 Task: Write a soql queries by using like operator.
Action: Mouse moved to (921, 61)
Screenshot: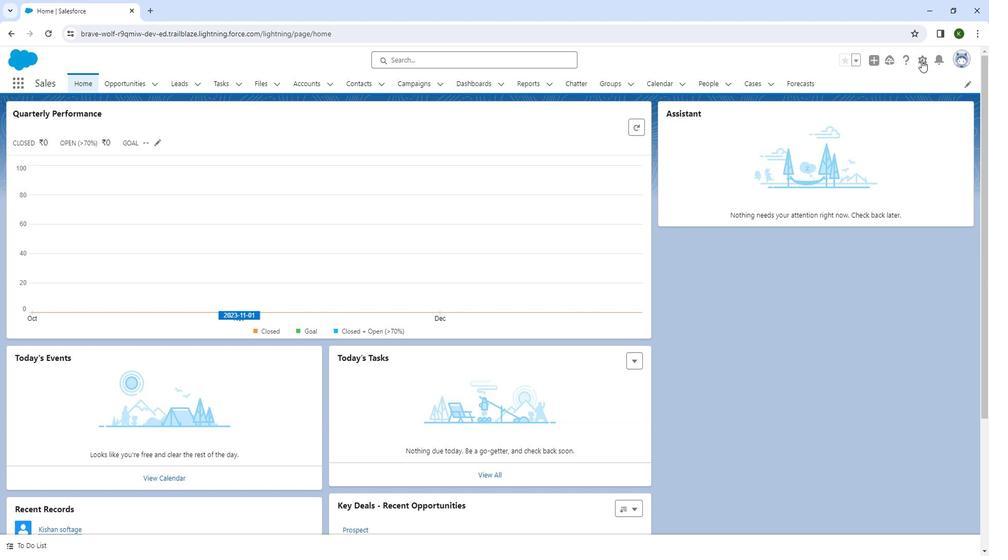 
Action: Mouse pressed left at (921, 61)
Screenshot: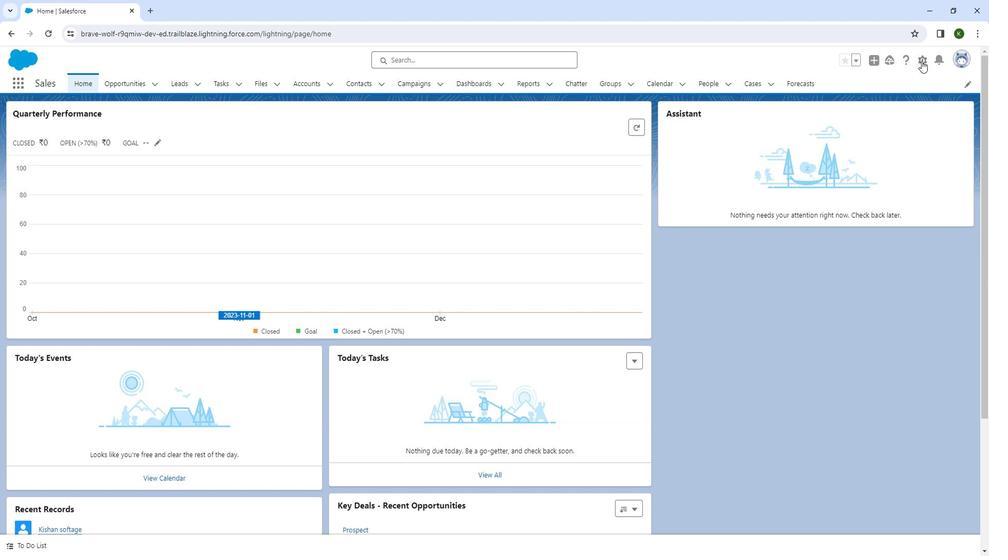 
Action: Mouse moved to (894, 152)
Screenshot: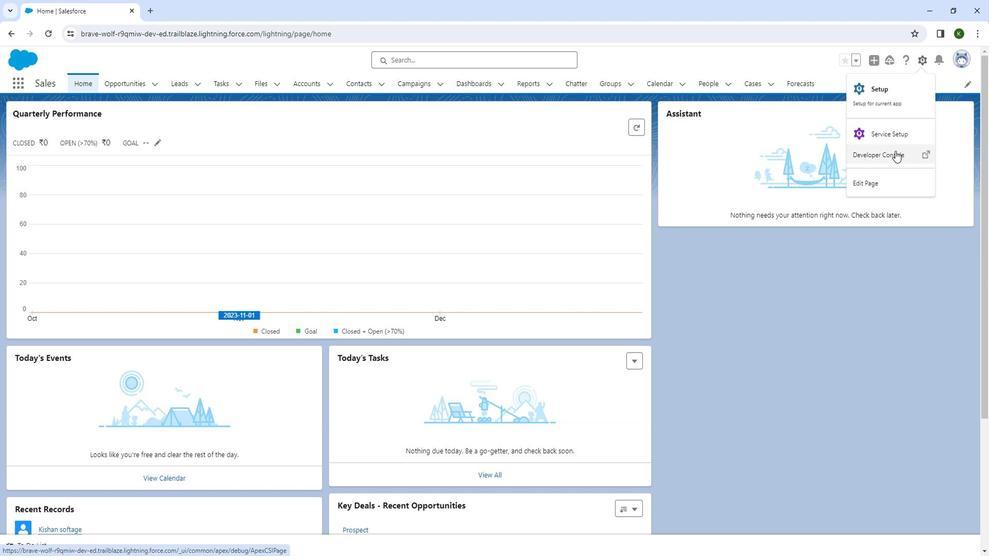 
Action: Mouse pressed right at (894, 152)
Screenshot: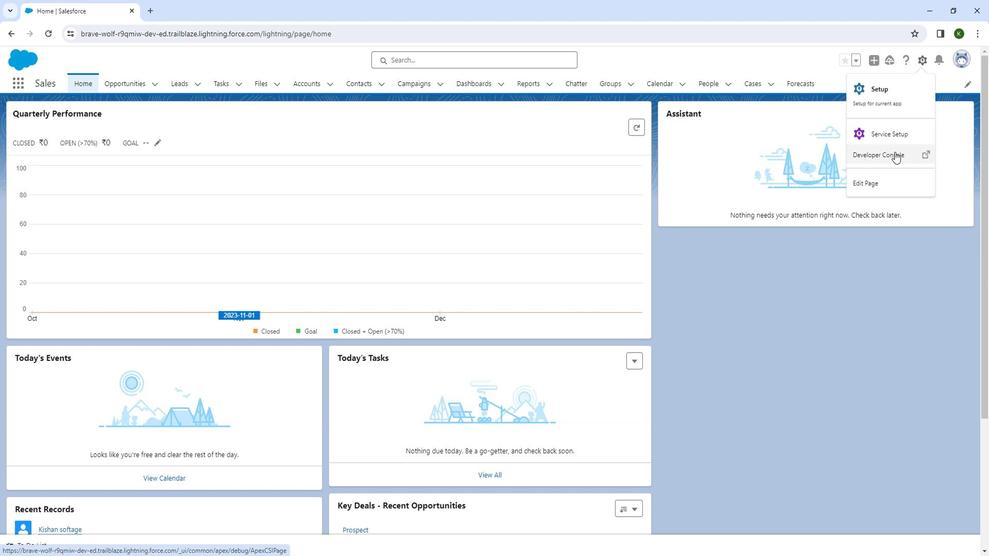 
Action: Mouse moved to (794, 168)
Screenshot: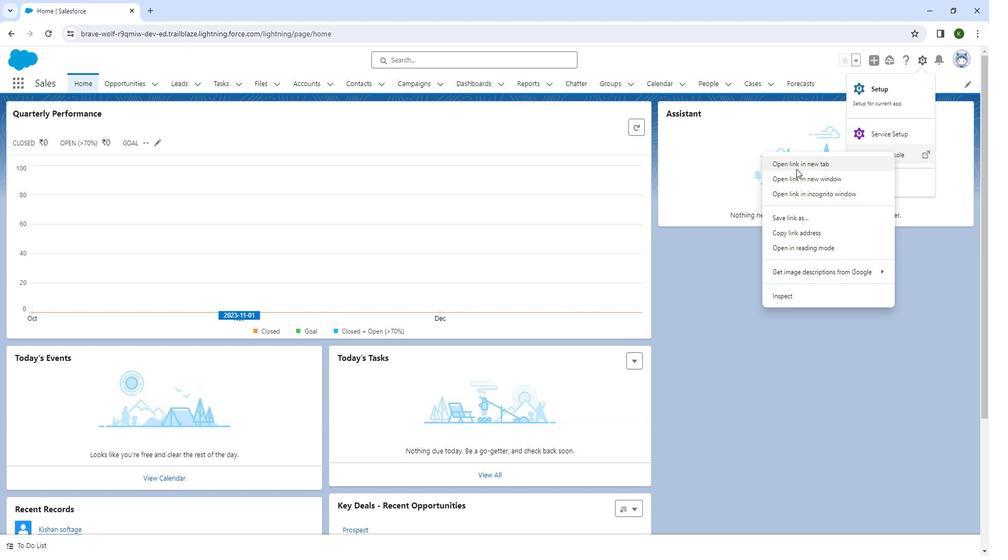 
Action: Mouse pressed left at (794, 168)
Screenshot: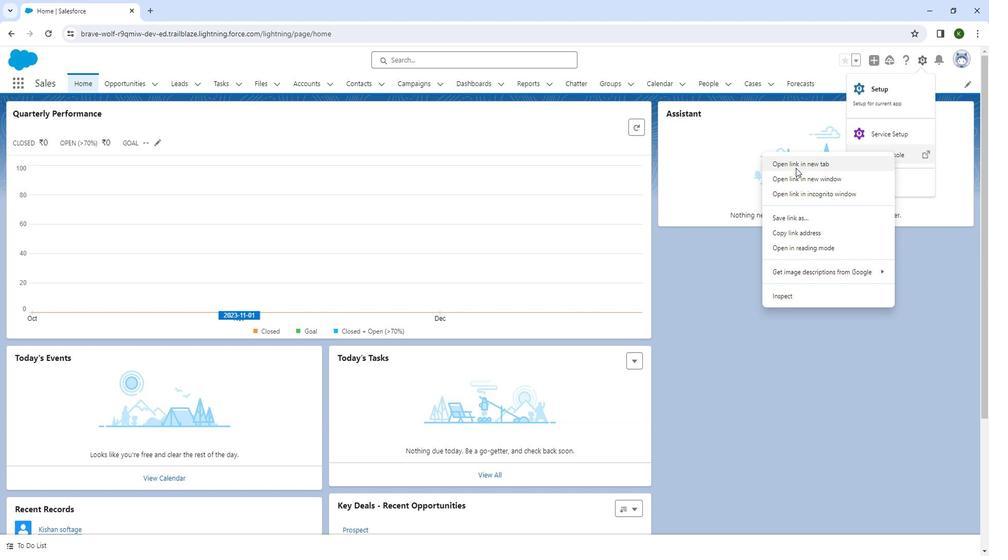 
Action: Mouse moved to (198, 13)
Screenshot: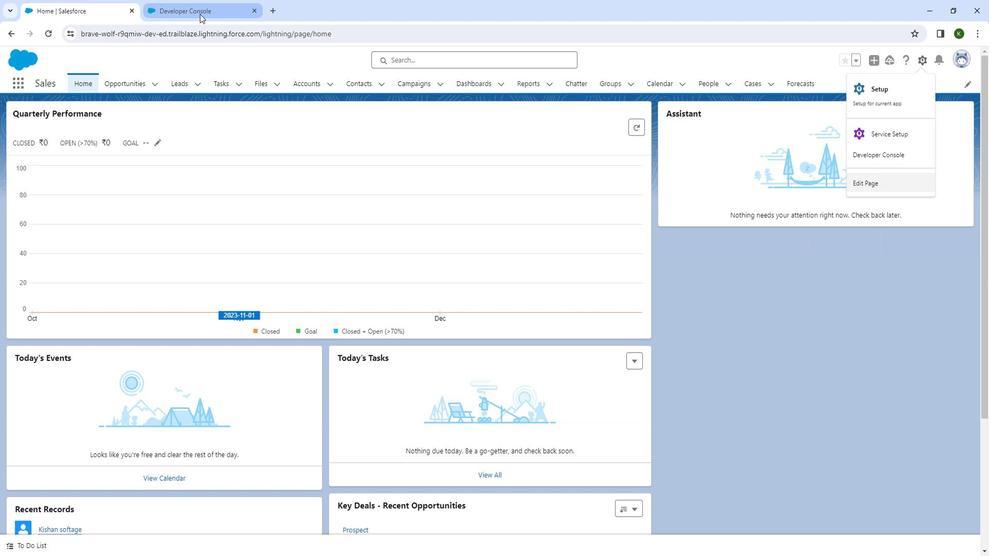 
Action: Mouse pressed left at (198, 13)
Screenshot: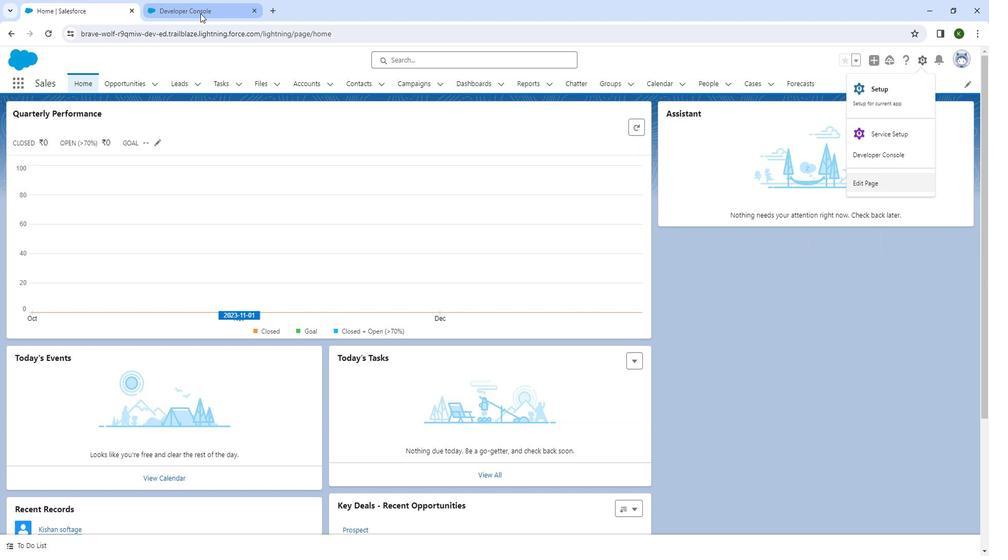 
Action: Mouse moved to (97, 65)
Screenshot: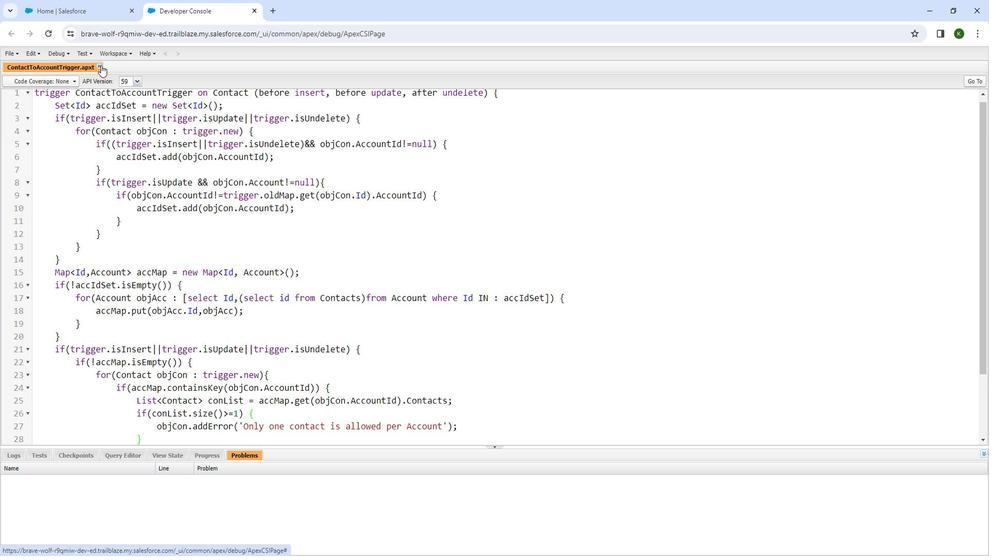 
Action: Mouse pressed left at (97, 65)
Screenshot: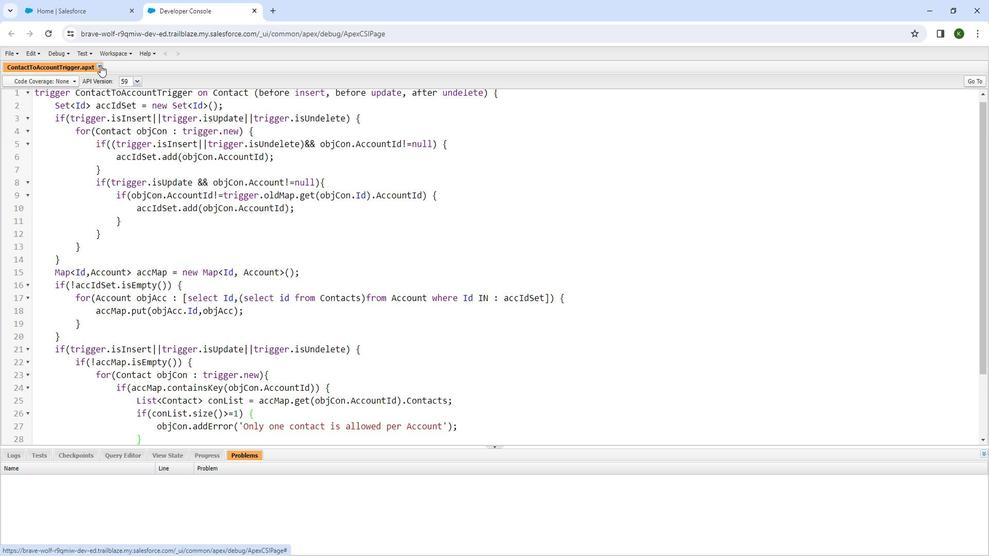 
Action: Mouse moved to (115, 455)
Screenshot: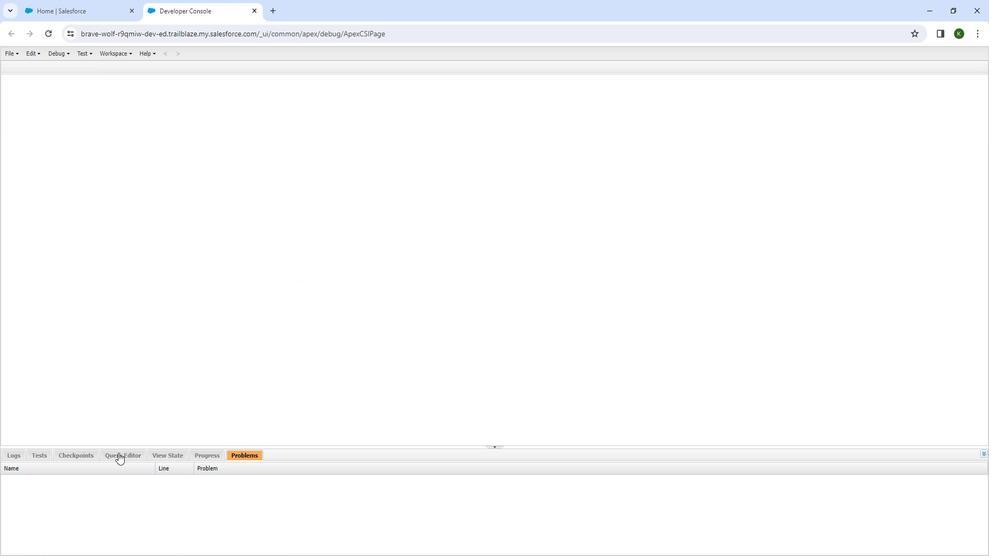 
Action: Mouse pressed left at (115, 455)
Screenshot: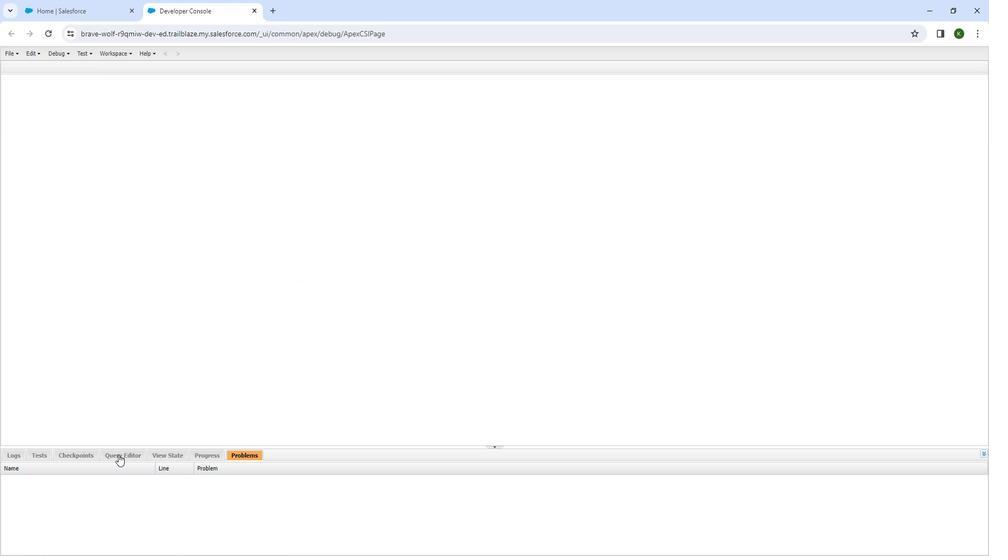 
Action: Mouse moved to (82, 470)
Screenshot: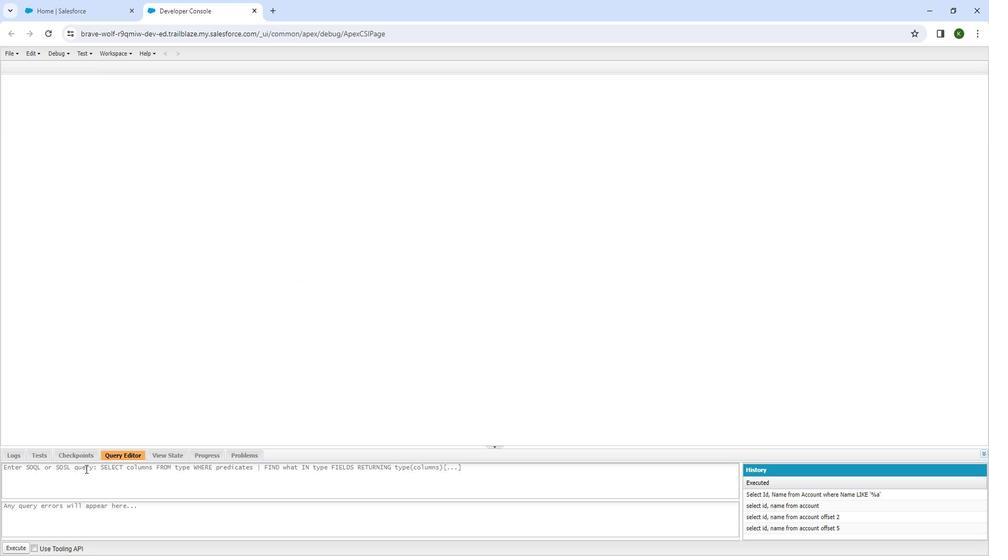 
Action: Mouse pressed left at (82, 470)
Screenshot: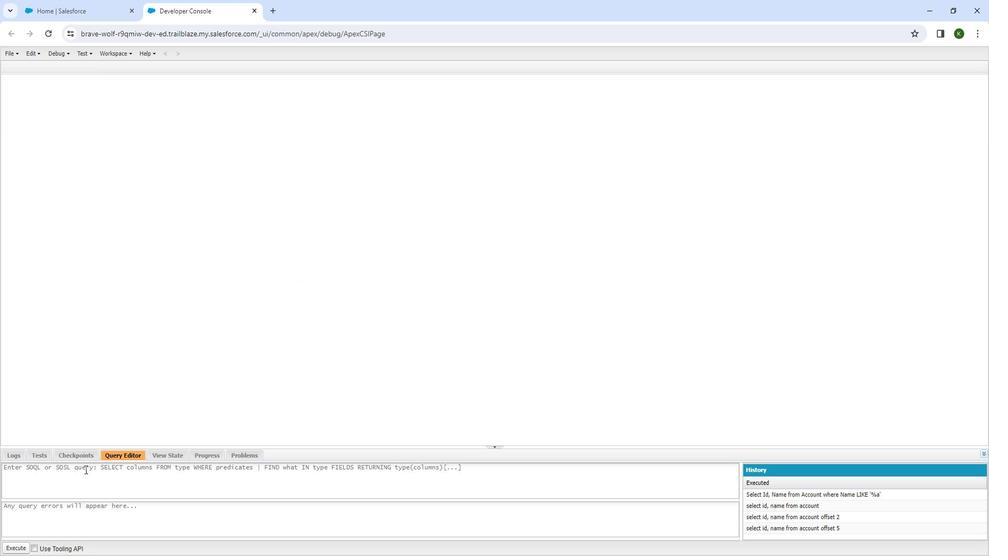 
Action: Mouse moved to (90, 473)
Screenshot: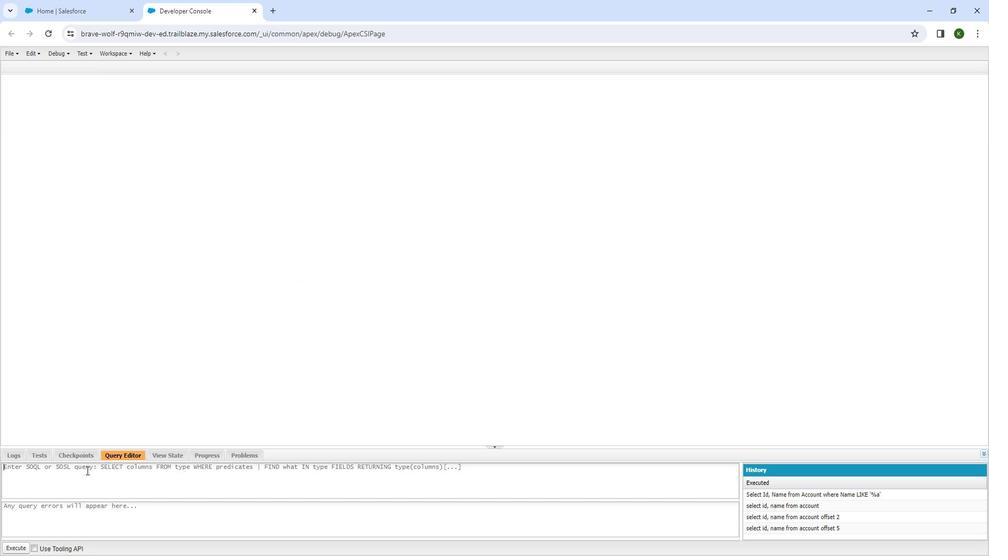 
Action: Key pressed <Key.shift>Select<Key.space><Key.shift_r>Id,<Key.space><Key.shift_r>first<Key.shift_r><Key.shift_r>Name,<Key.space><Key.shift_r>Last<Key.shift_r><Key.shift_r>NAme,<Key.space><Key.shift_r>Email<Key.space>from<Key.space><Key.shift>Contact<Key.space>where<Key.space>email<Key.space><Key.shift_r>LIKE<Key.space>'<Key.shift>%.com'
Screenshot: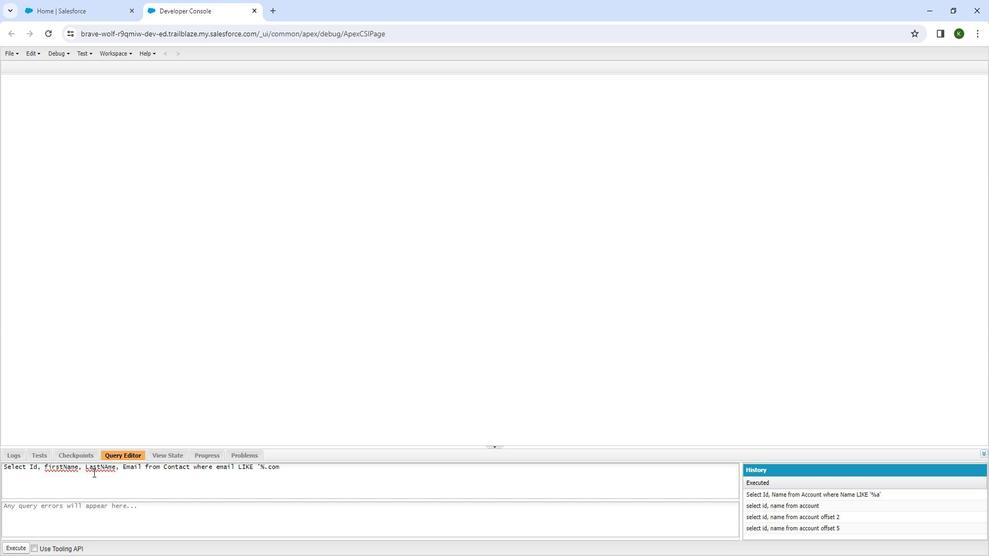 
Action: Mouse moved to (6, 549)
Screenshot: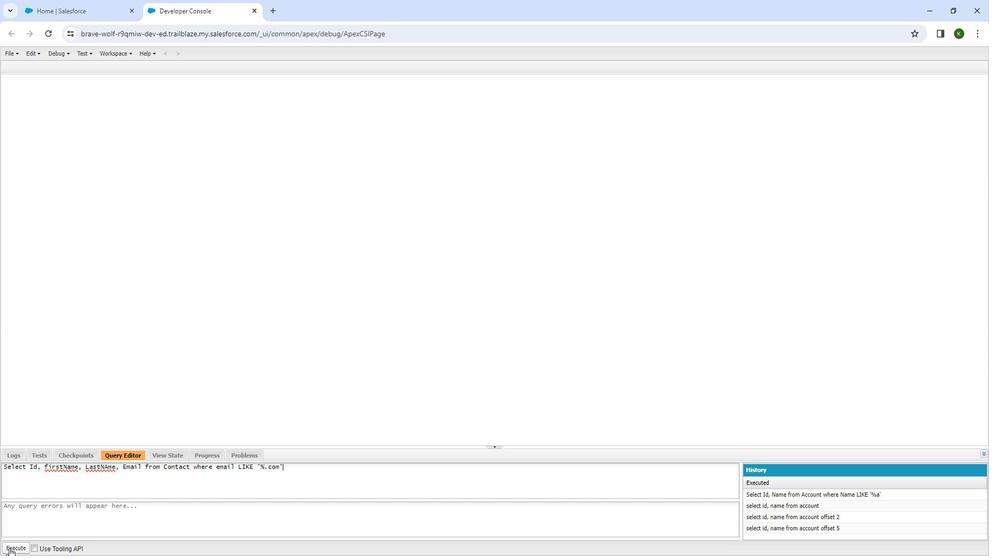 
Action: Mouse pressed left at (6, 549)
Screenshot: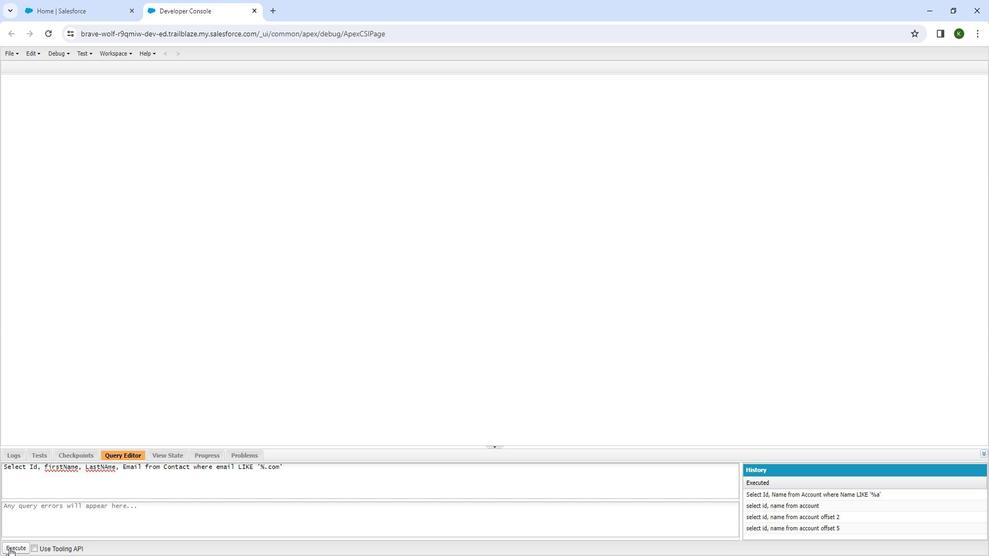 
Action: Mouse moved to (196, 394)
Screenshot: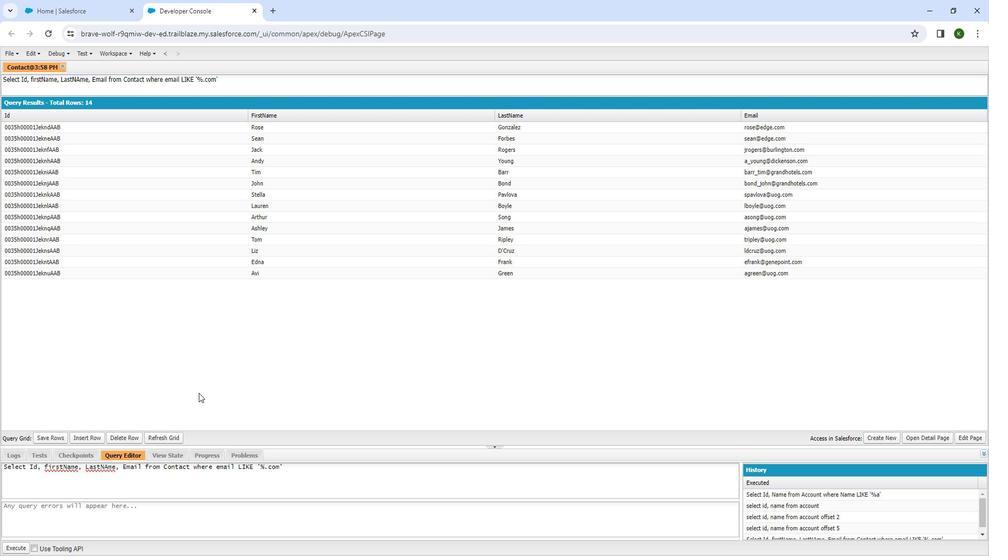 
